 Task: Create Card Employee Resource Group Management in Board Product Pricing to Workspace Big Data Analytics. Create Card Recruitment Planning in Board Product Feature Prioritization to Workspace Big Data Analytics. Create Card Executive Team Meeting in Board Product Marketing and Sales Enablement Consulting to Workspace Big Data Analytics
Action: Mouse moved to (72, 300)
Screenshot: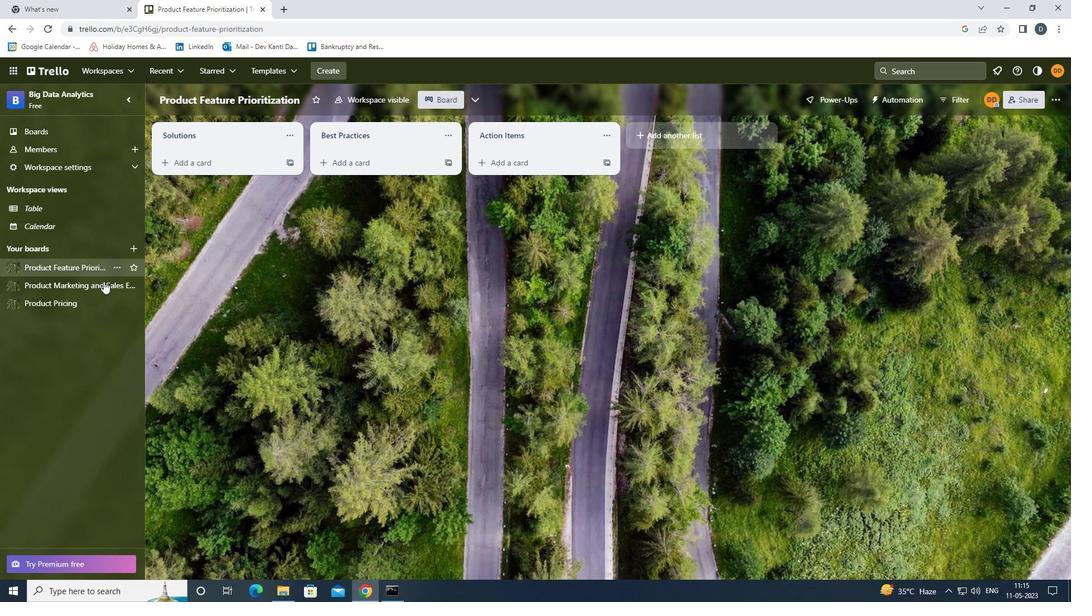 
Action: Mouse pressed left at (72, 300)
Screenshot: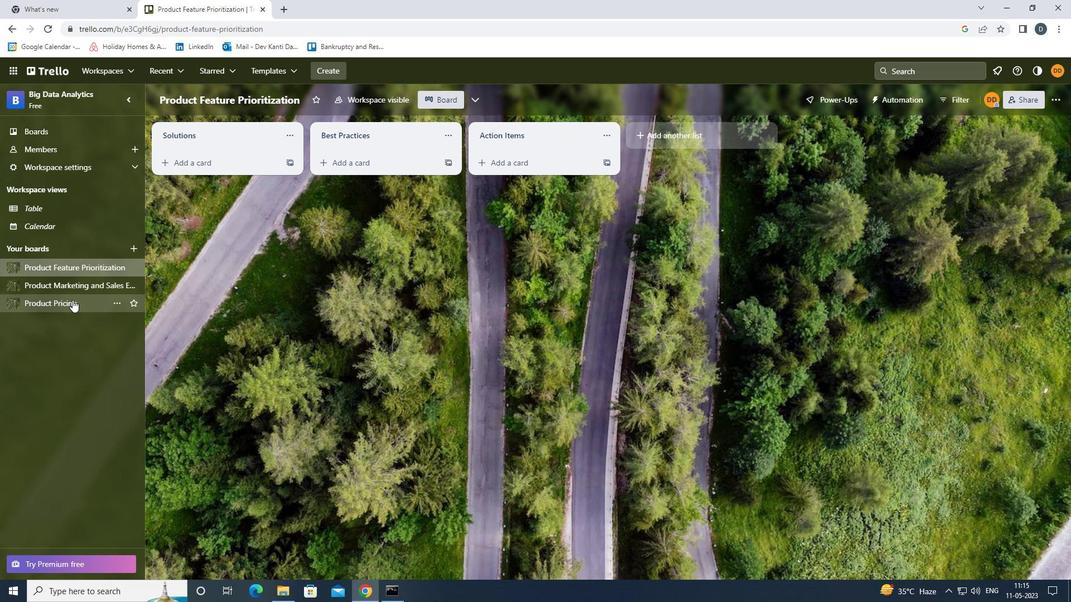 
Action: Mouse moved to (238, 157)
Screenshot: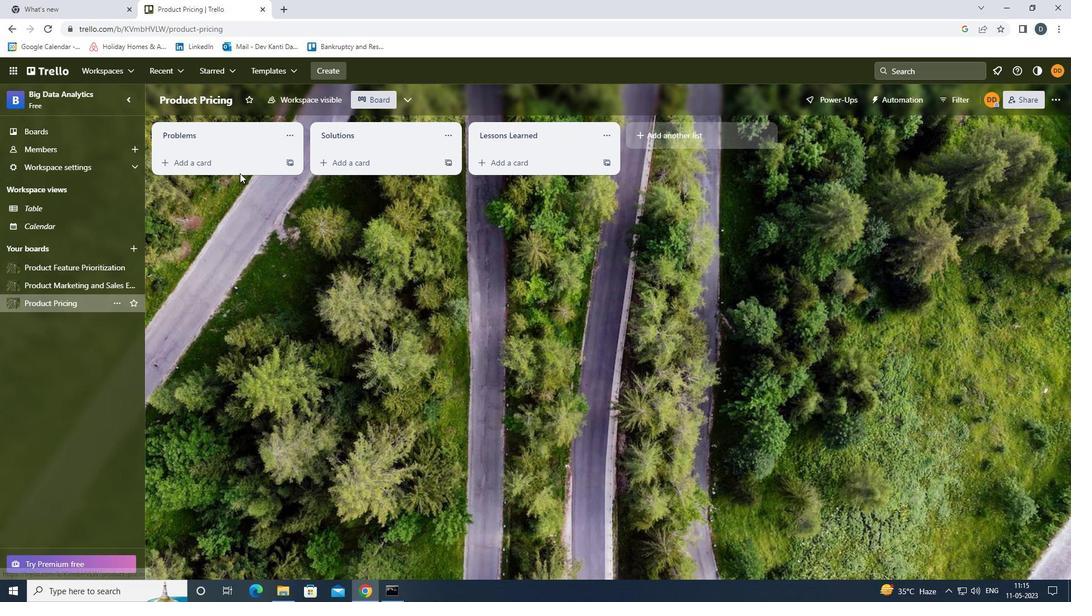 
Action: Mouse pressed left at (238, 157)
Screenshot: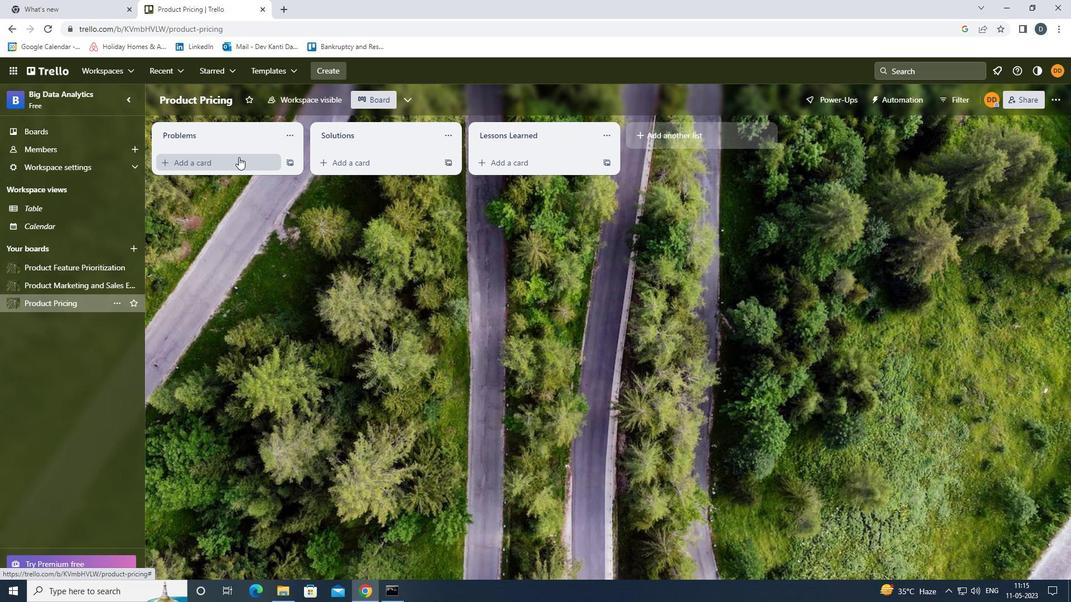 
Action: Key pressed <Key.shift><Key.shift>EMPLOYEE<Key.space><Key.shift><Key.shift>RESOURCE<Key.space><Key.shift>GROUP<Key.space><Key.shift>MANAGEMENT<Key.enter>
Screenshot: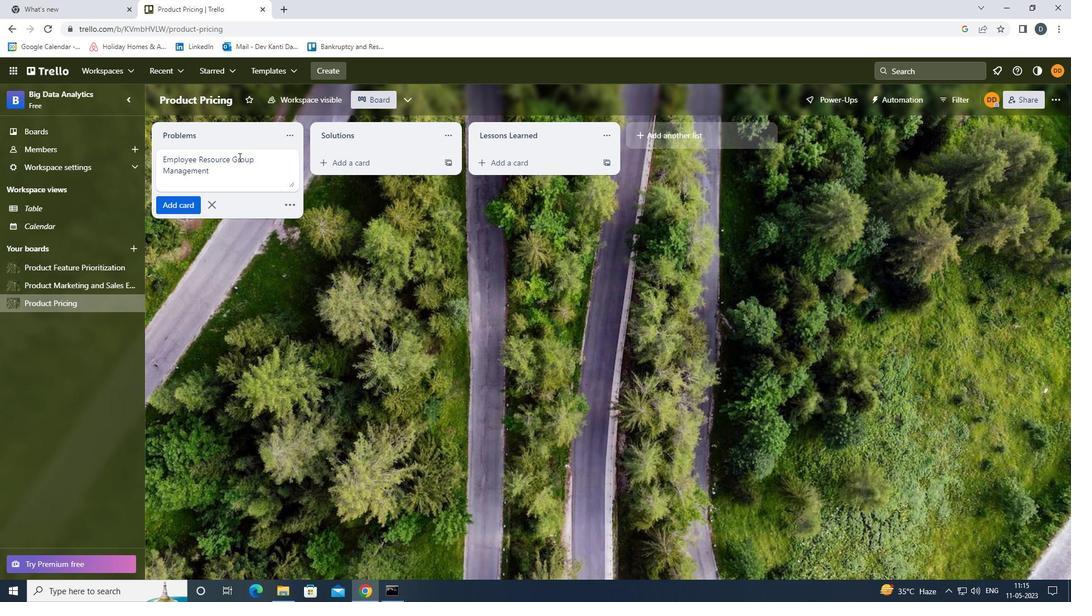 
Action: Mouse moved to (74, 271)
Screenshot: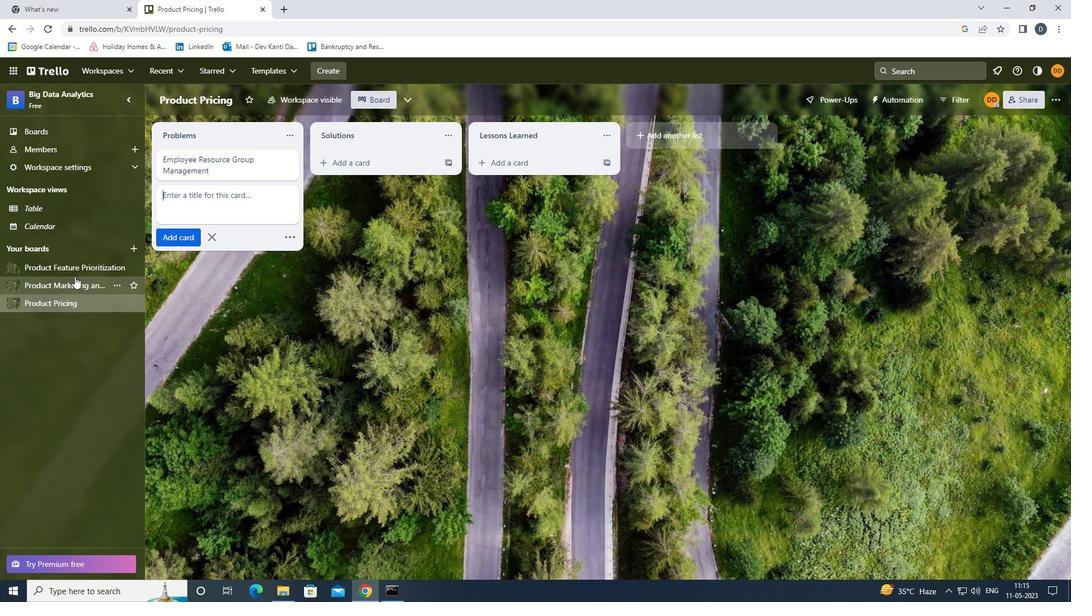 
Action: Mouse pressed left at (74, 271)
Screenshot: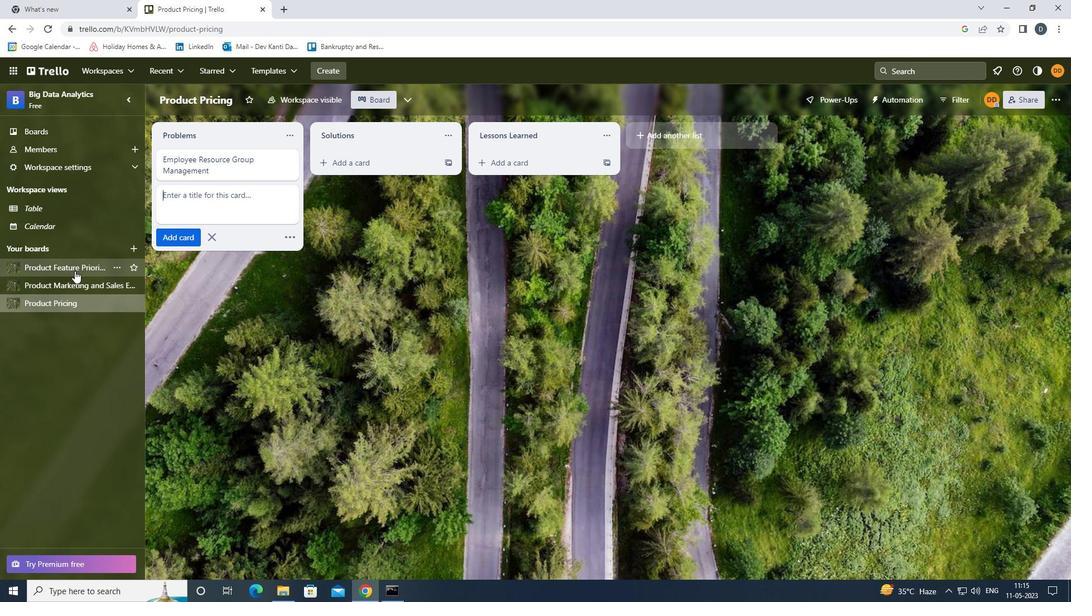 
Action: Mouse moved to (227, 161)
Screenshot: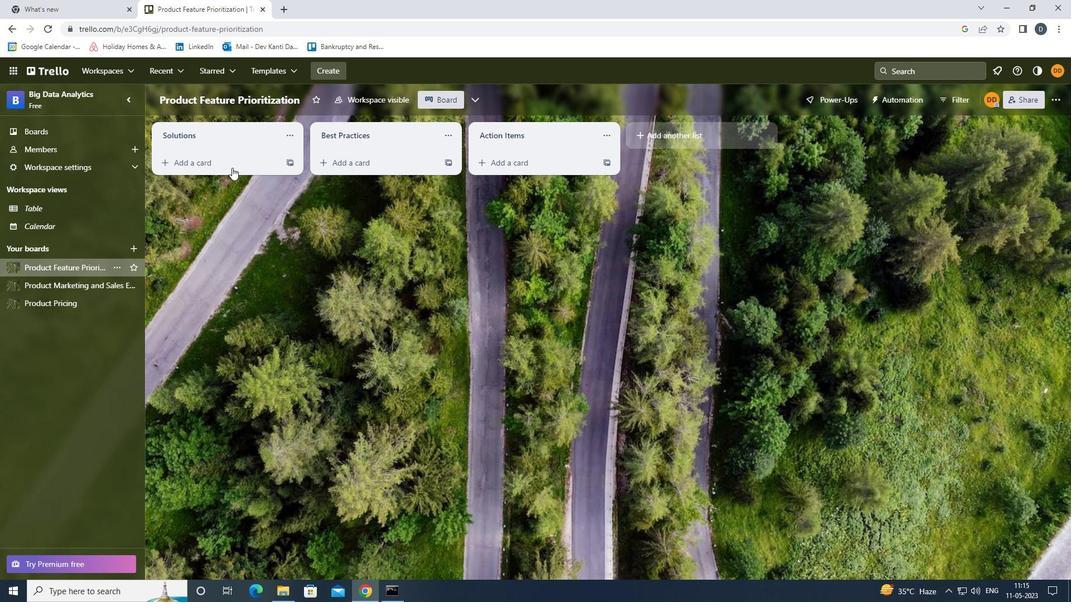 
Action: Mouse pressed left at (227, 161)
Screenshot: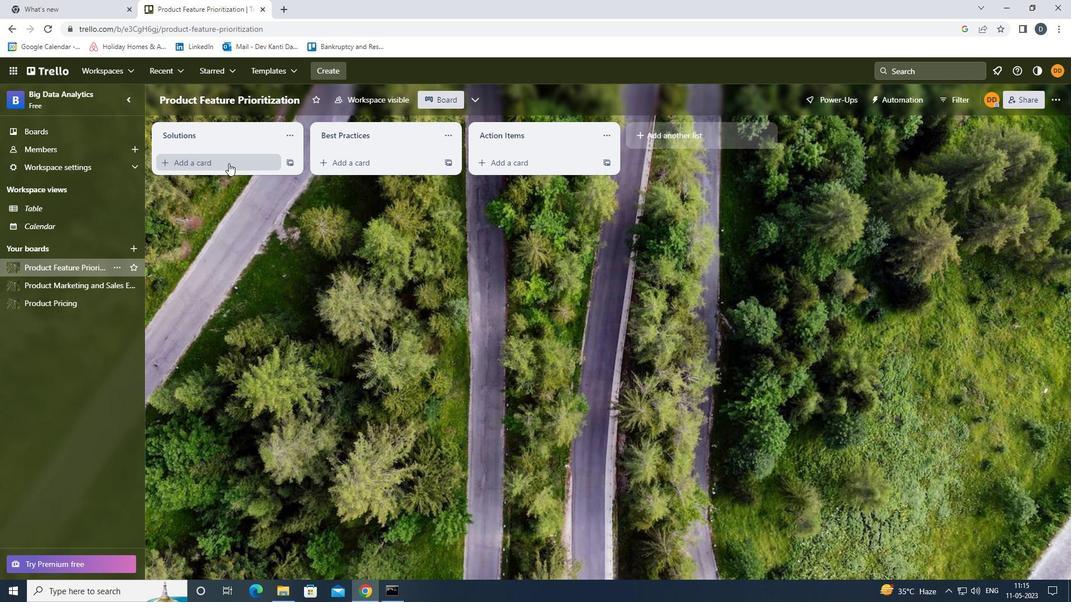
Action: Key pressed <Key.shift>RECRUITMENT<Key.space><Key.shift><Key.shift>PLANNING<Key.enter>
Screenshot: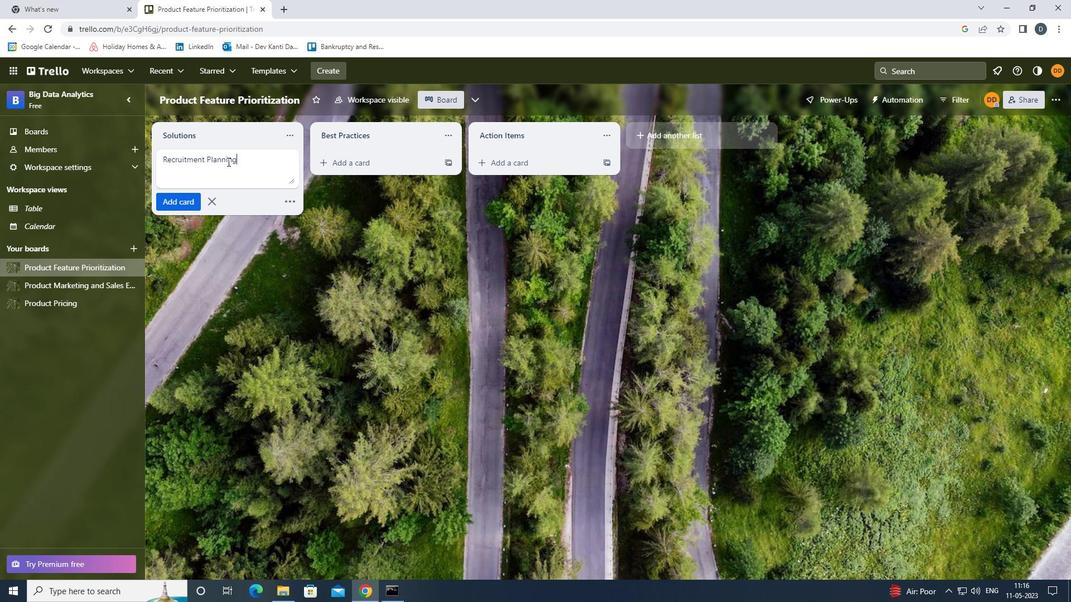 
Action: Mouse moved to (77, 286)
Screenshot: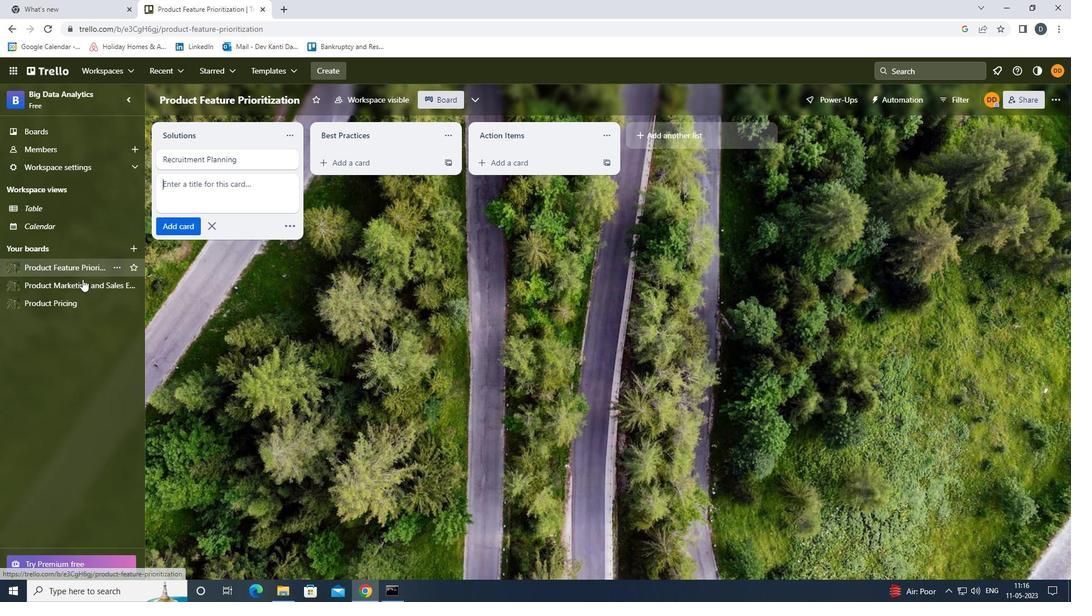 
Action: Mouse pressed left at (77, 286)
Screenshot: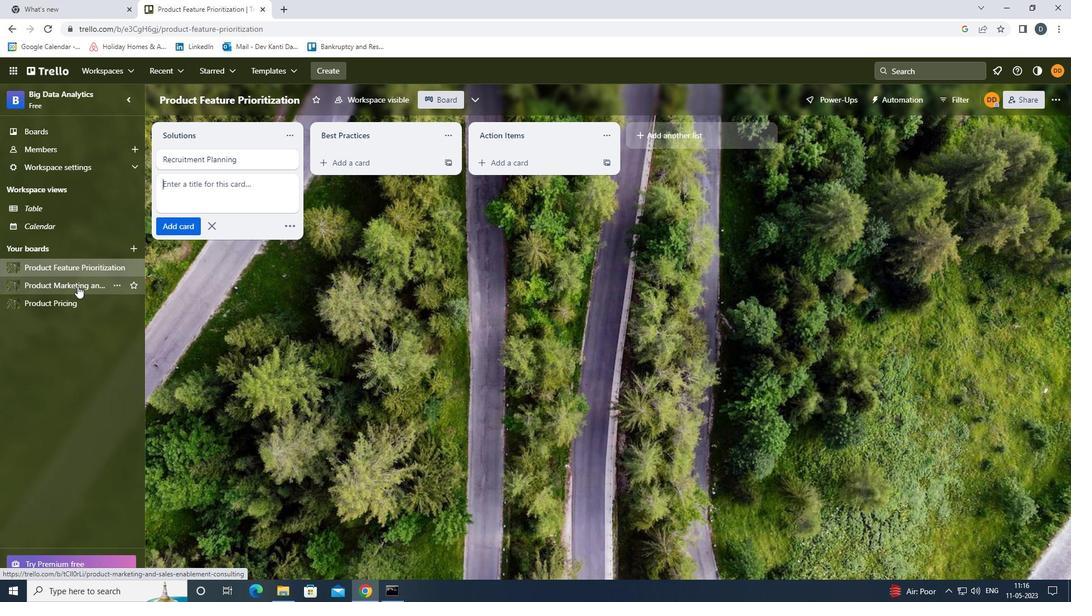 
Action: Mouse moved to (187, 163)
Screenshot: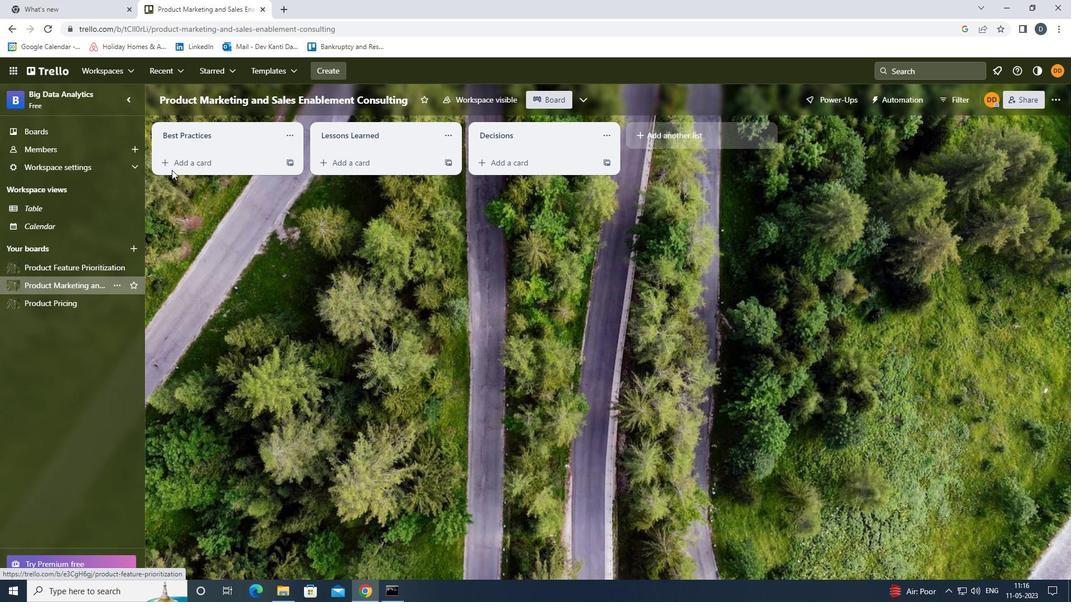 
Action: Mouse pressed left at (187, 163)
Screenshot: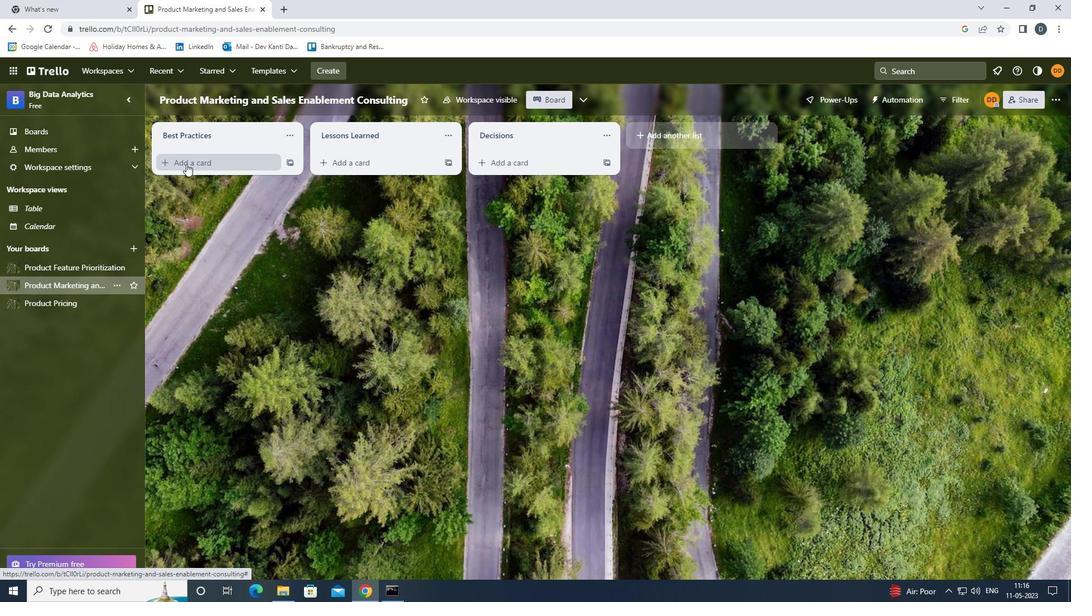 
Action: Key pressed <Key.shift><Key.shift><Key.shift><Key.shift><Key.shift>EXECUTIVE<Key.space><Key.shift>TEAM<Key.space><Key.shift><Key.shift><Key.shift>MARKETING<Key.space>AND<Key.space><Key.shift>SALES<Key.space><Key.shift><Key.shift><Key.shift>ENABLEMENT<Key.space><Key.shift>CNSU<Key.backspace><Key.backspace><Key.backspace>ONSULTING<Key.enter>
Screenshot: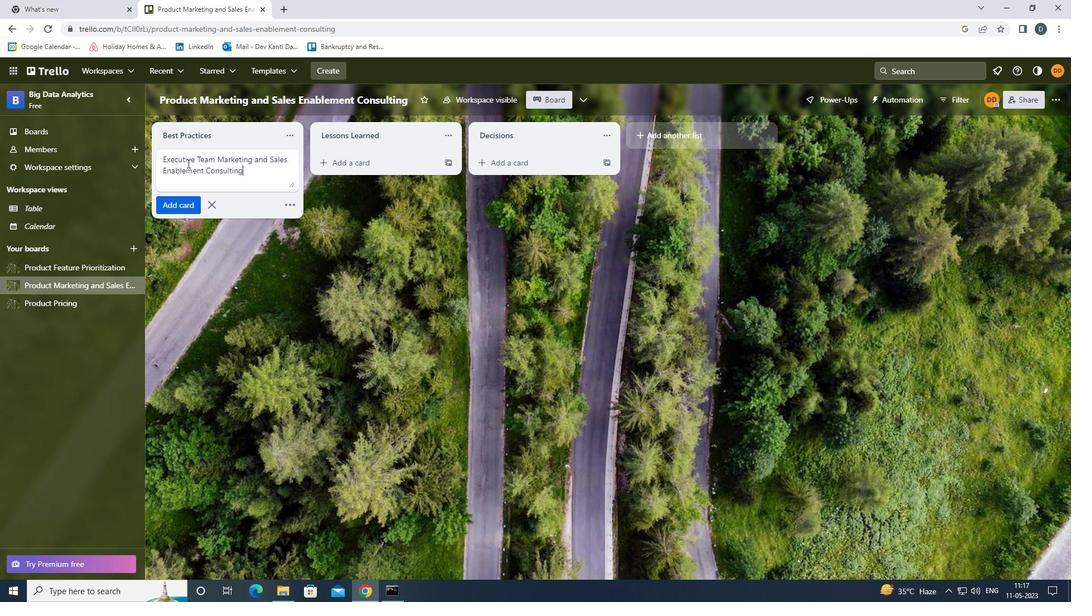 
Action: Mouse moved to (334, 316)
Screenshot: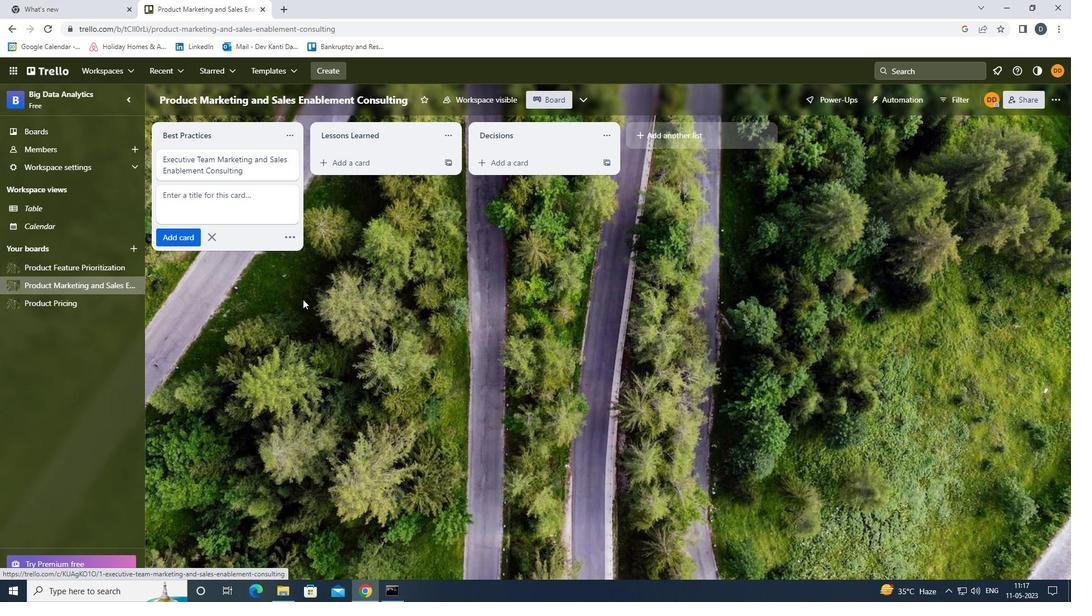 
Action: Mouse pressed left at (334, 316)
Screenshot: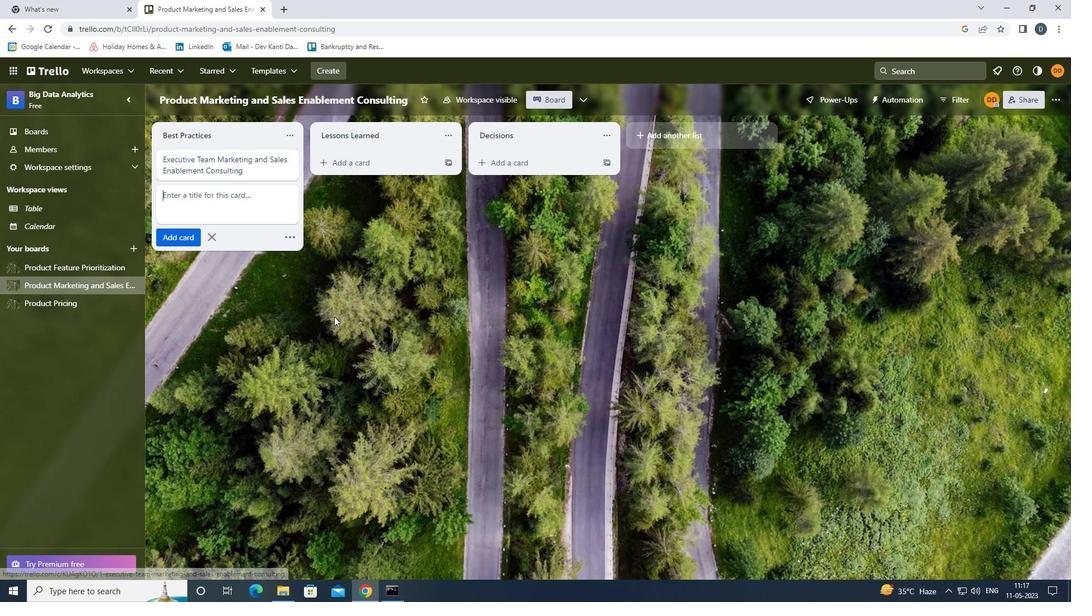 
